 Task: Select the Sydney, Melbourne Time as time zone for the schedule.
Action: Mouse pressed left at (63, 538)
Screenshot: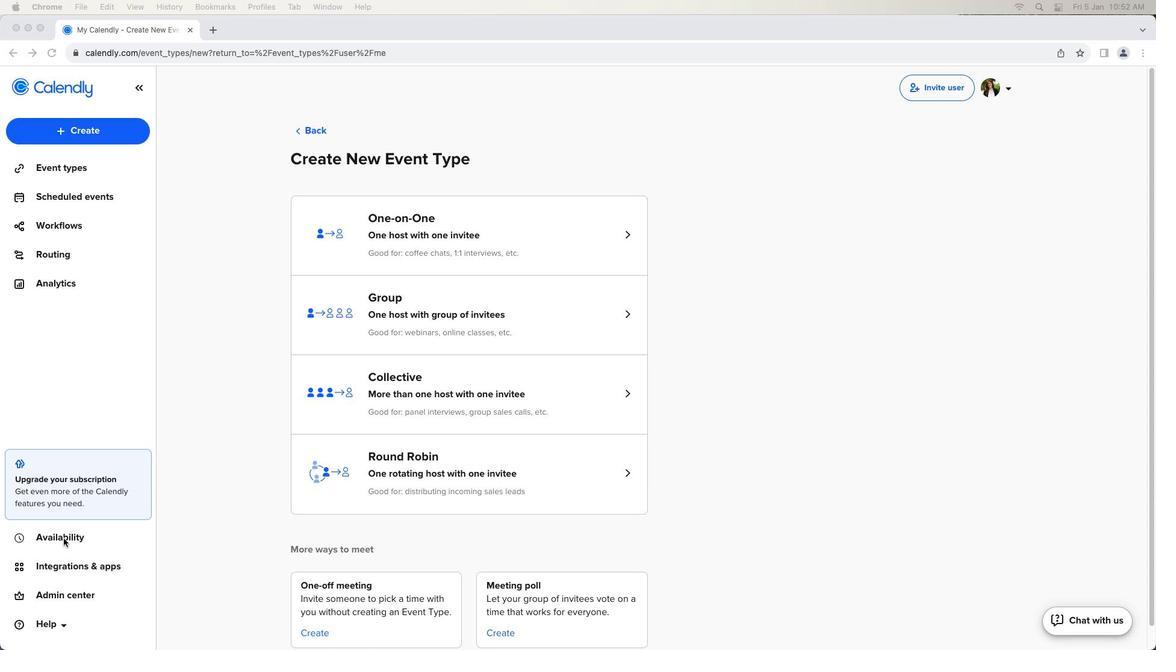 
Action: Mouse pressed left at (63, 538)
Screenshot: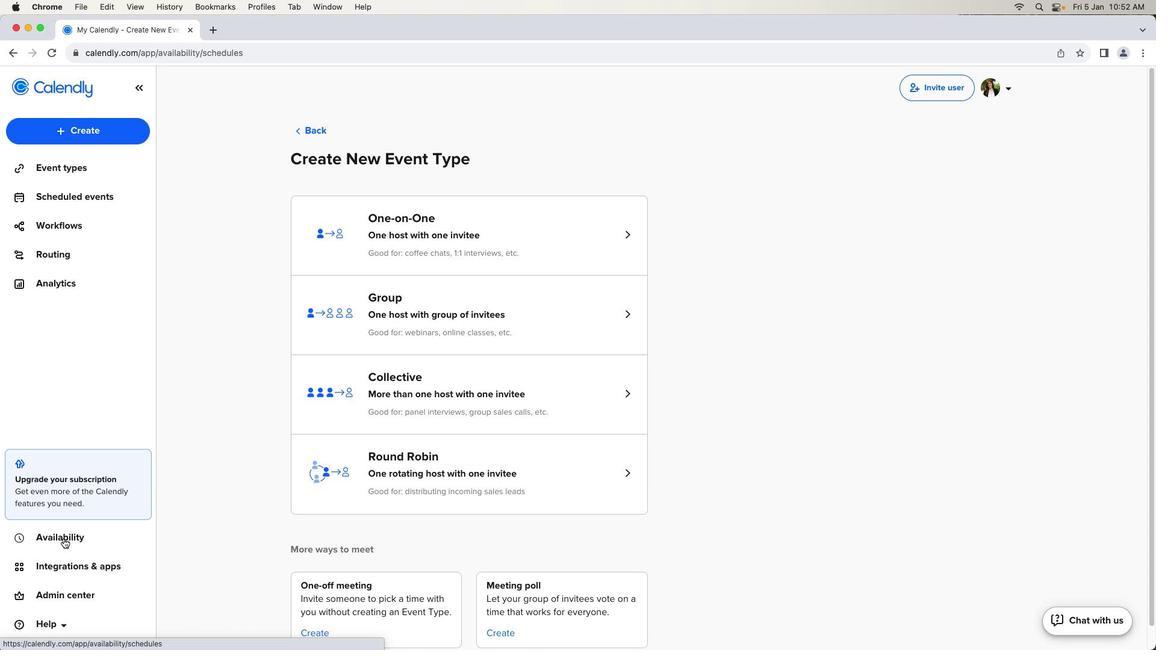 
Action: Mouse moved to (475, 284)
Screenshot: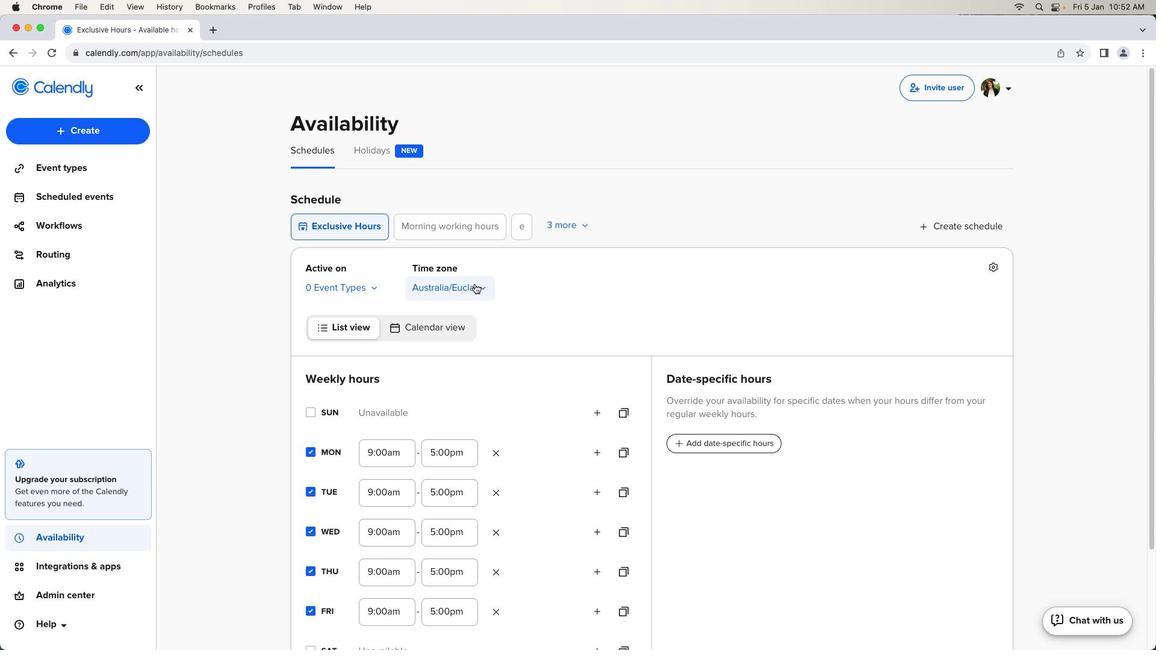 
Action: Mouse pressed left at (475, 284)
Screenshot: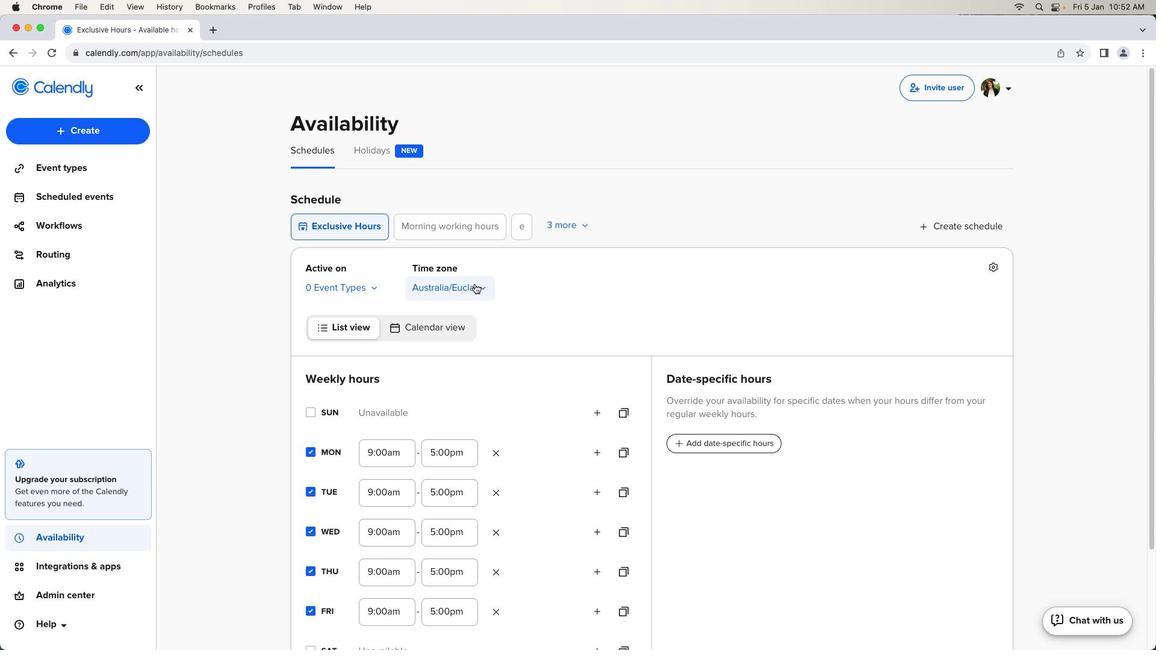 
Action: Mouse moved to (509, 489)
Screenshot: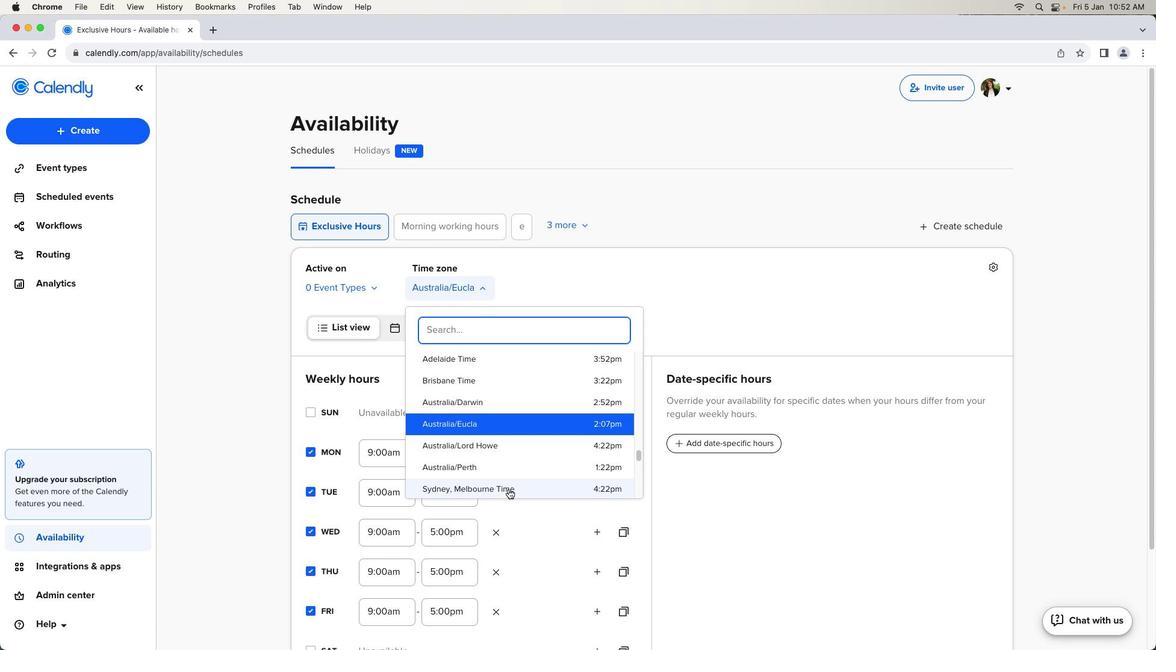 
Action: Mouse pressed left at (509, 489)
Screenshot: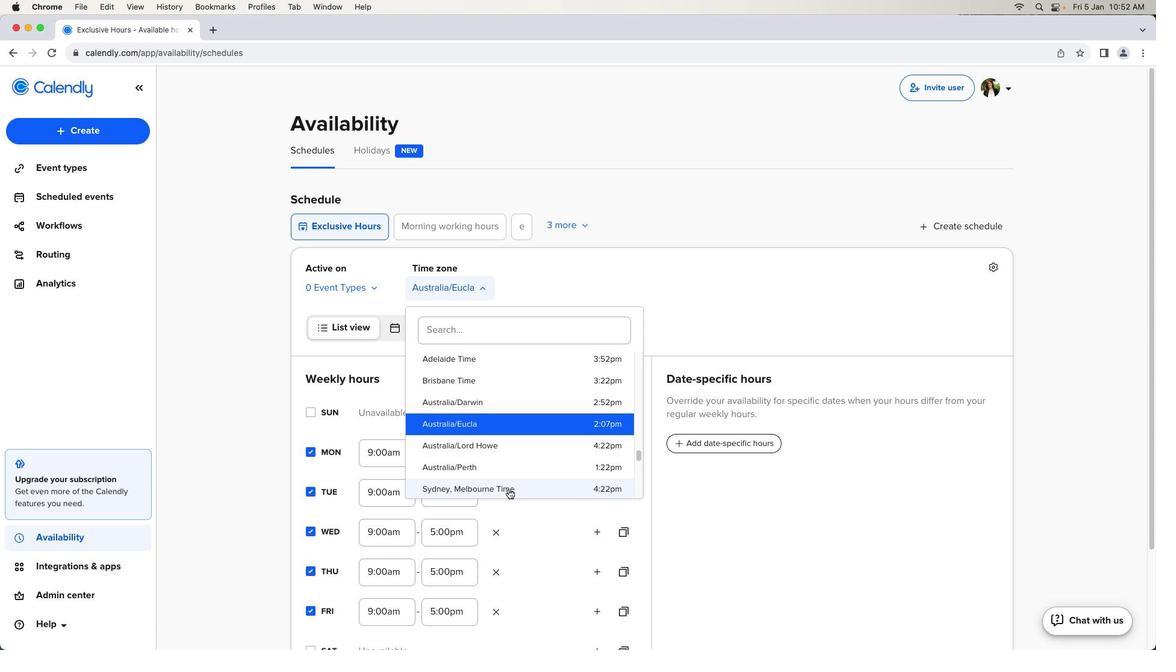
Action: Mouse moved to (706, 422)
Screenshot: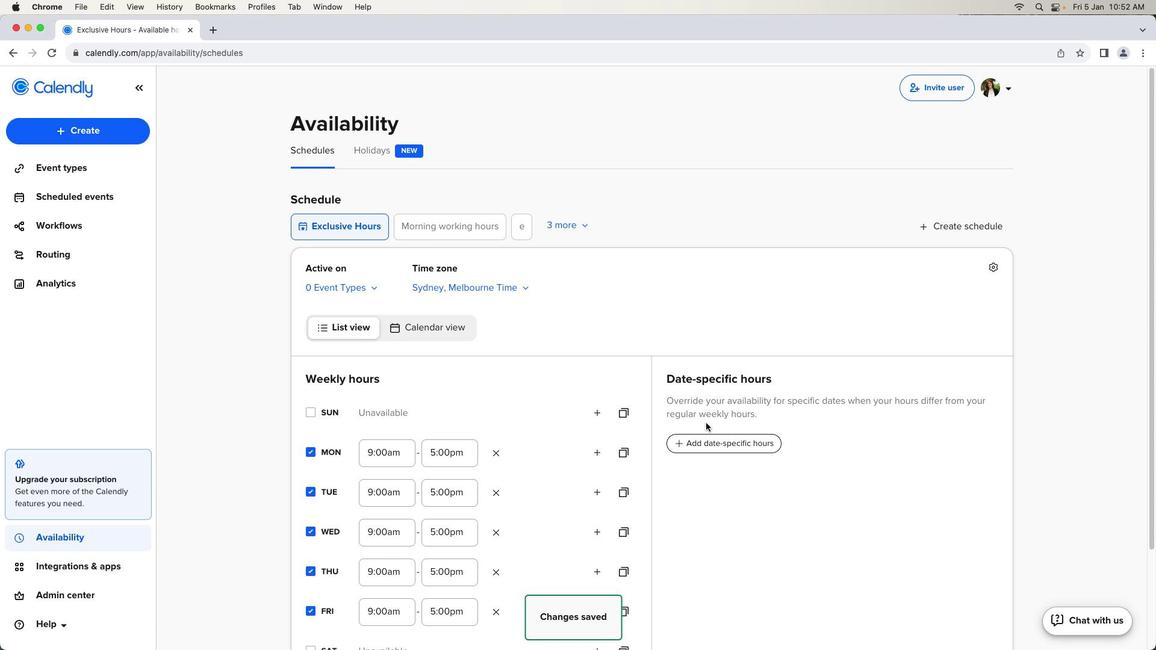 
